Task: In the  document registry.pdf Use the feature 'and check spelling and grammer' Change font style of header to '18' Select the body of letter and change paragraph spacing to  Double
Action: Mouse moved to (286, 389)
Screenshot: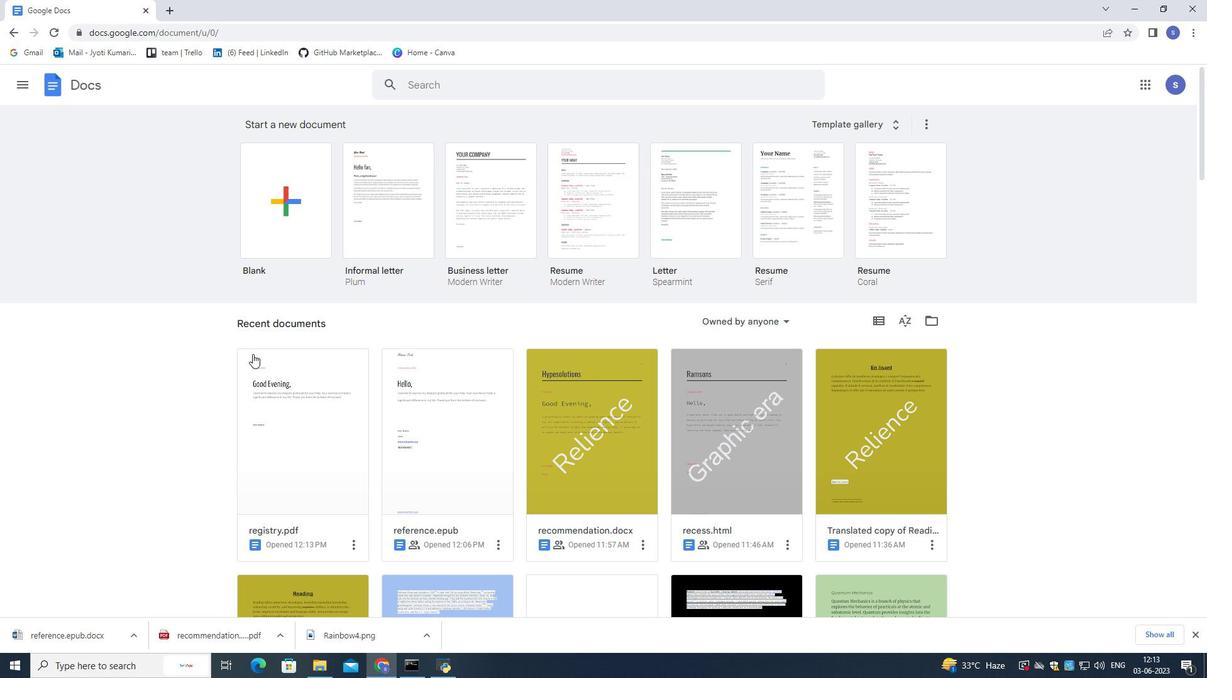 
Action: Mouse pressed left at (286, 389)
Screenshot: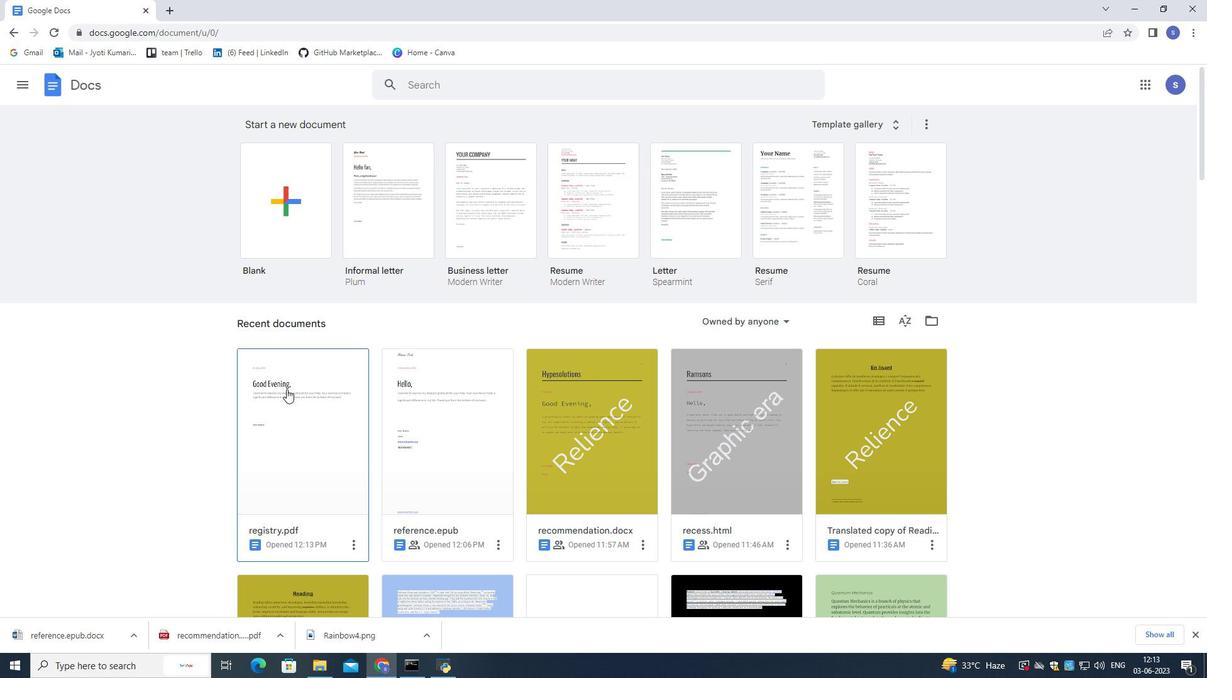 
Action: Mouse moved to (287, 389)
Screenshot: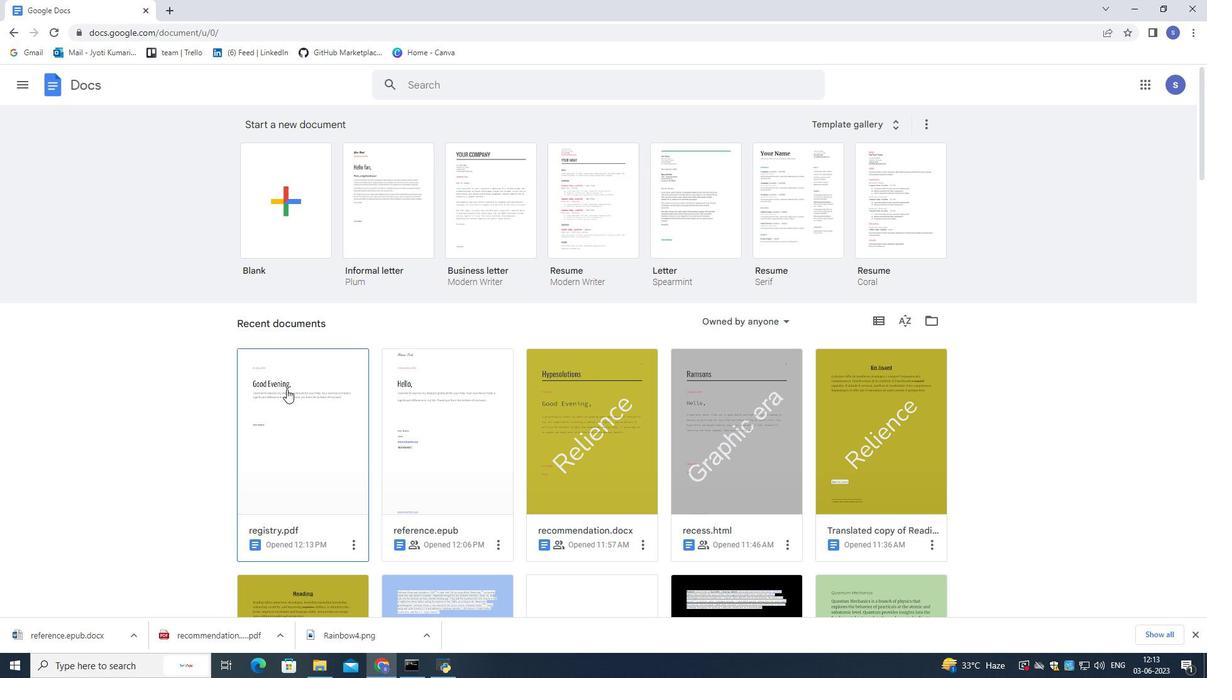 
Action: Mouse pressed left at (287, 389)
Screenshot: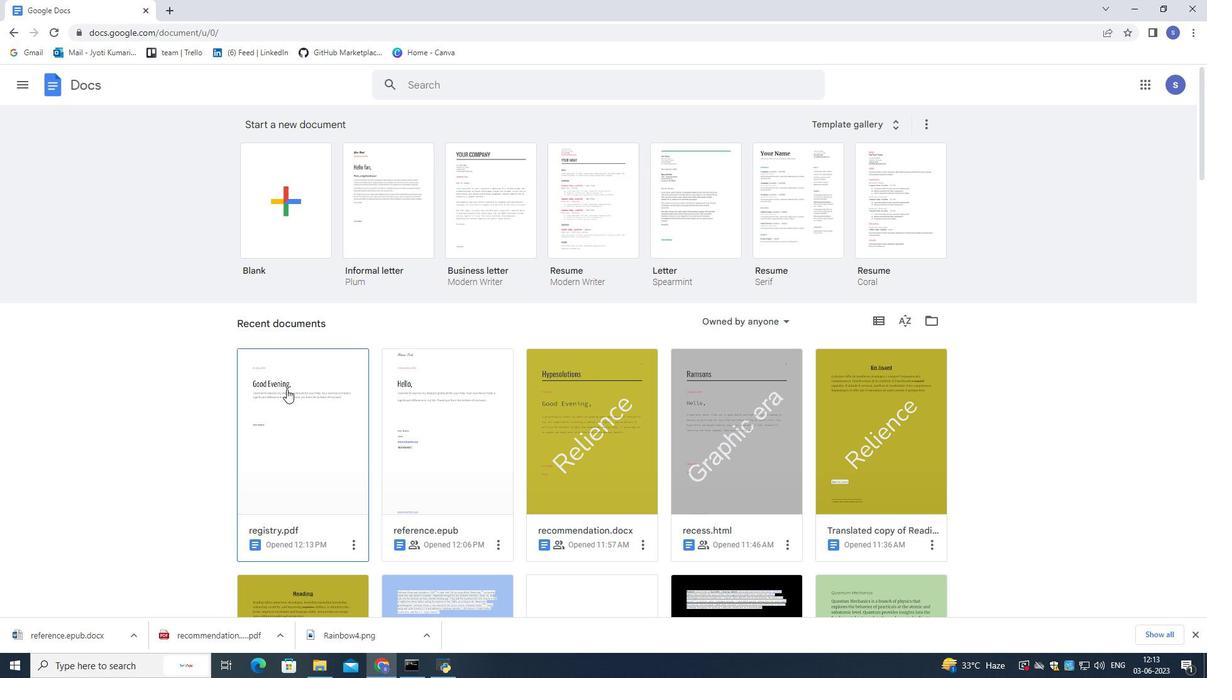 
Action: Mouse moved to (203, 94)
Screenshot: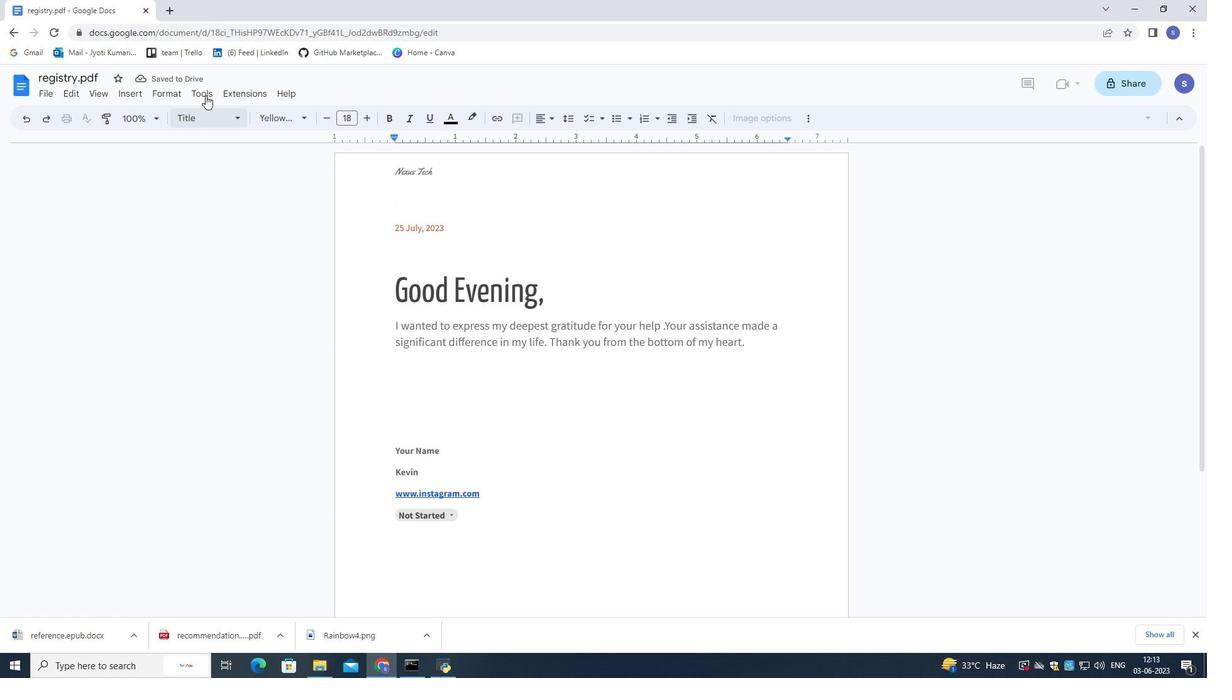 
Action: Mouse pressed left at (203, 94)
Screenshot: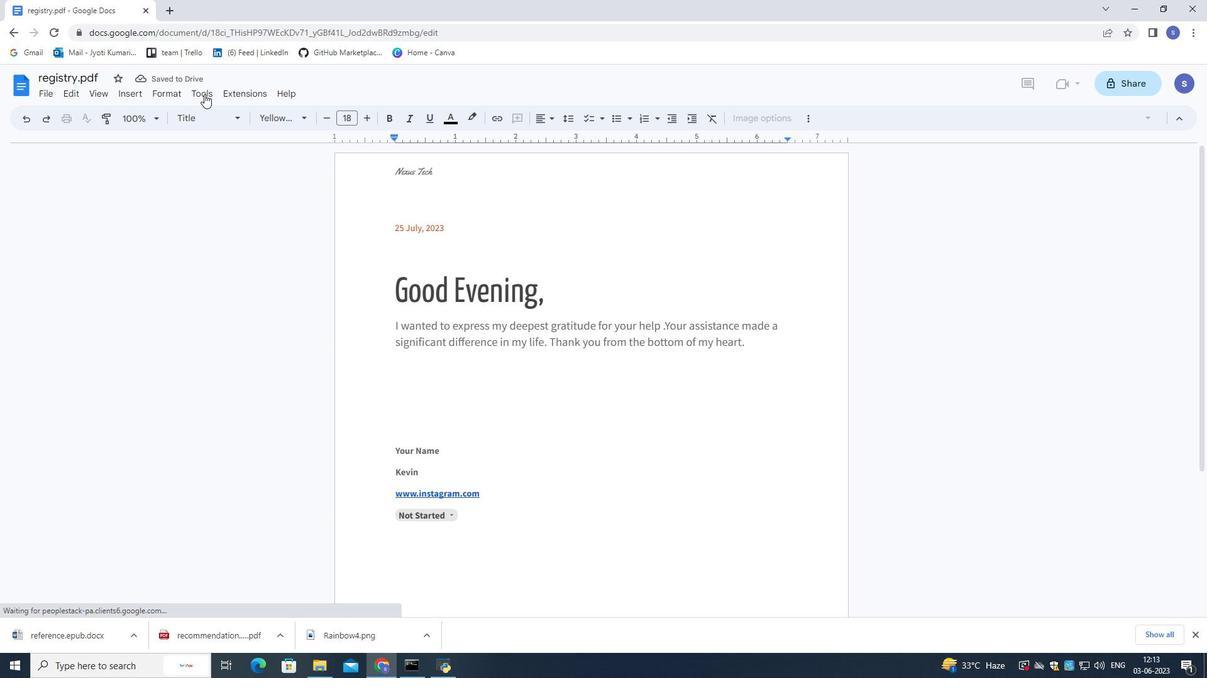 
Action: Mouse moved to (399, 110)
Screenshot: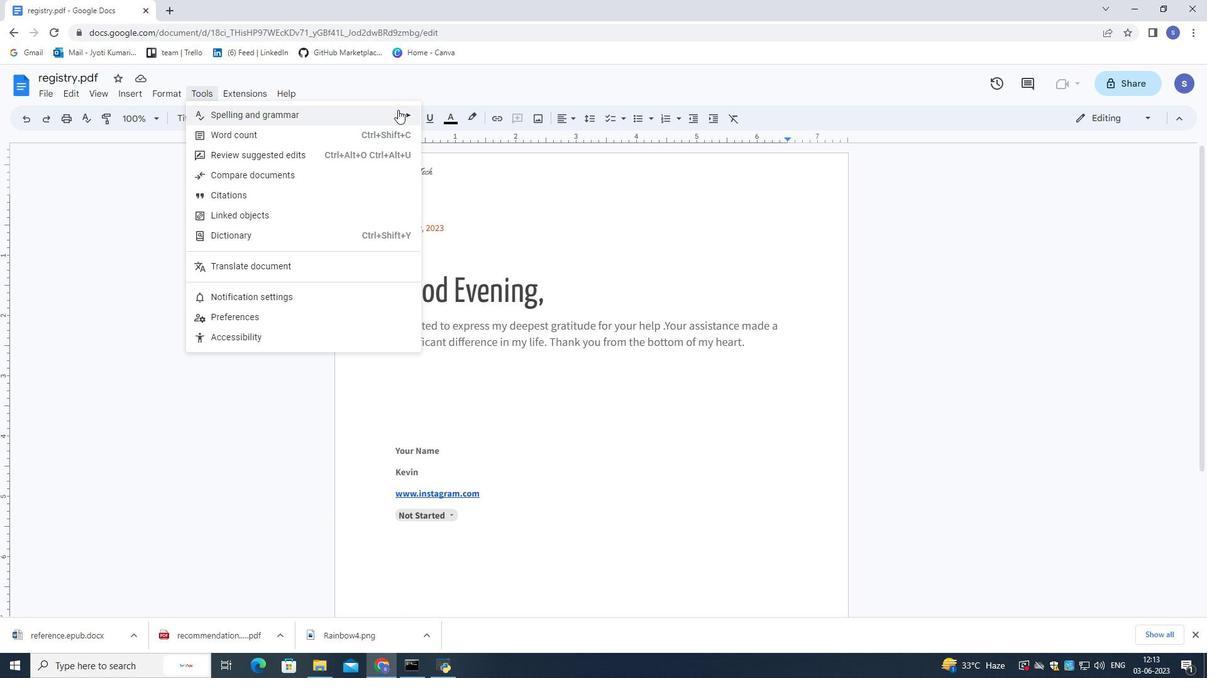
Action: Mouse pressed left at (399, 110)
Screenshot: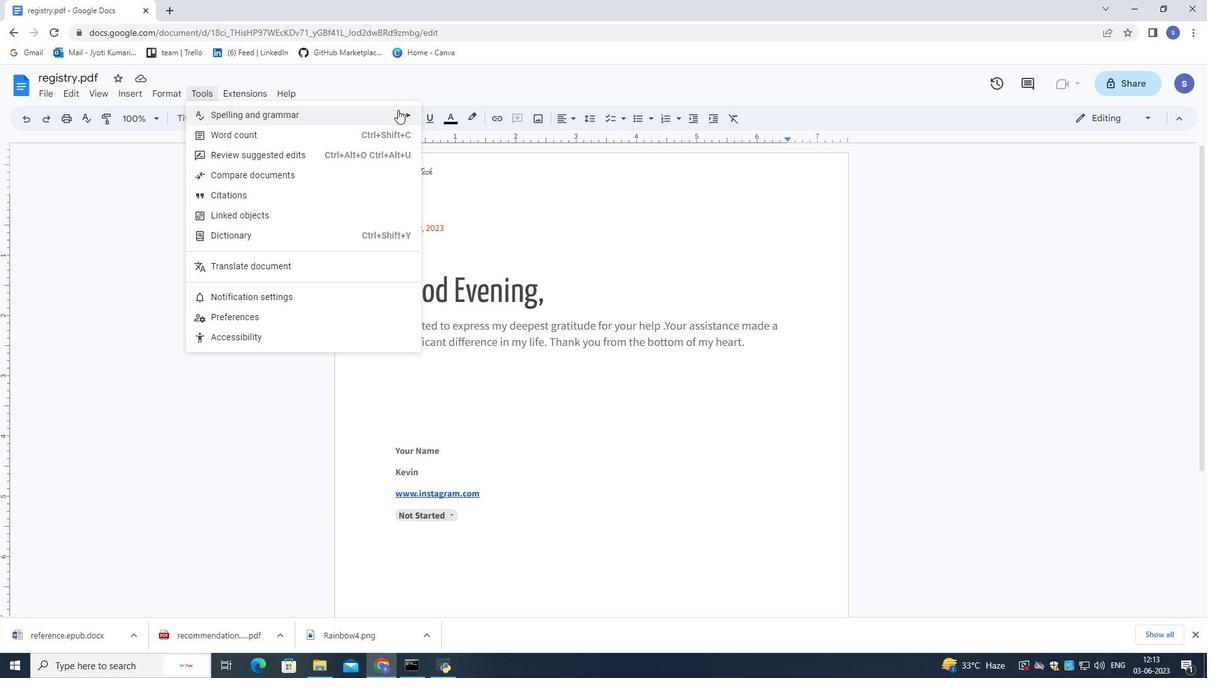 
Action: Mouse moved to (452, 118)
Screenshot: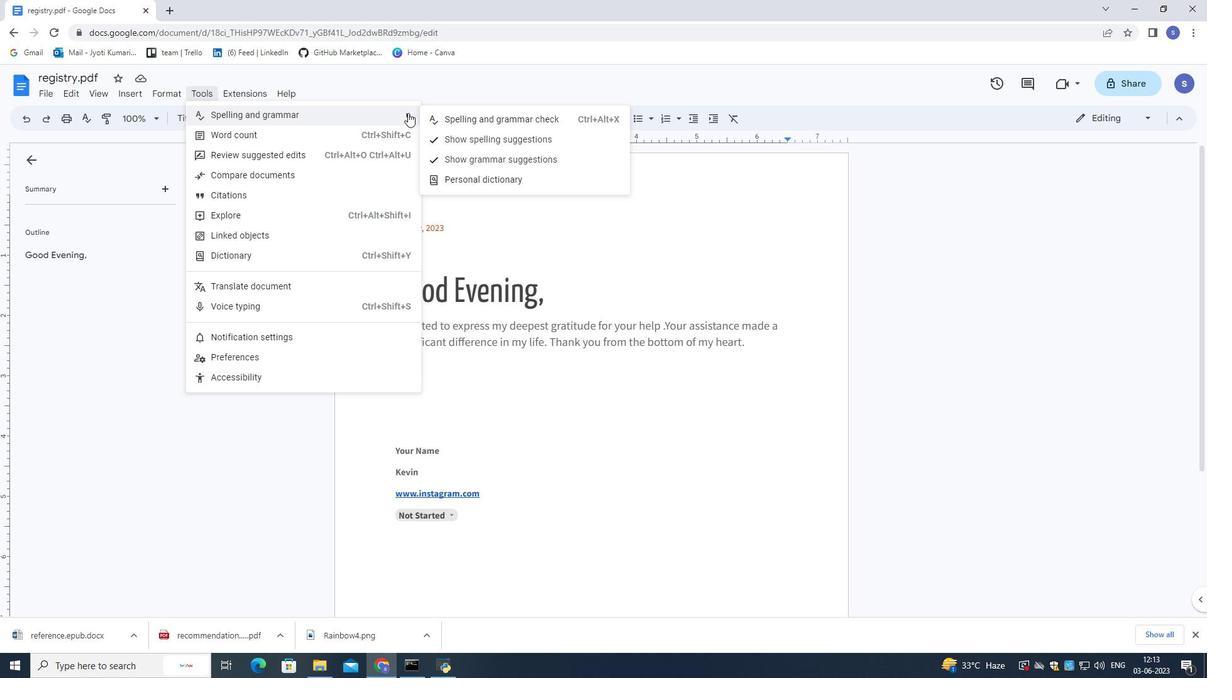 
Action: Mouse pressed left at (452, 118)
Screenshot: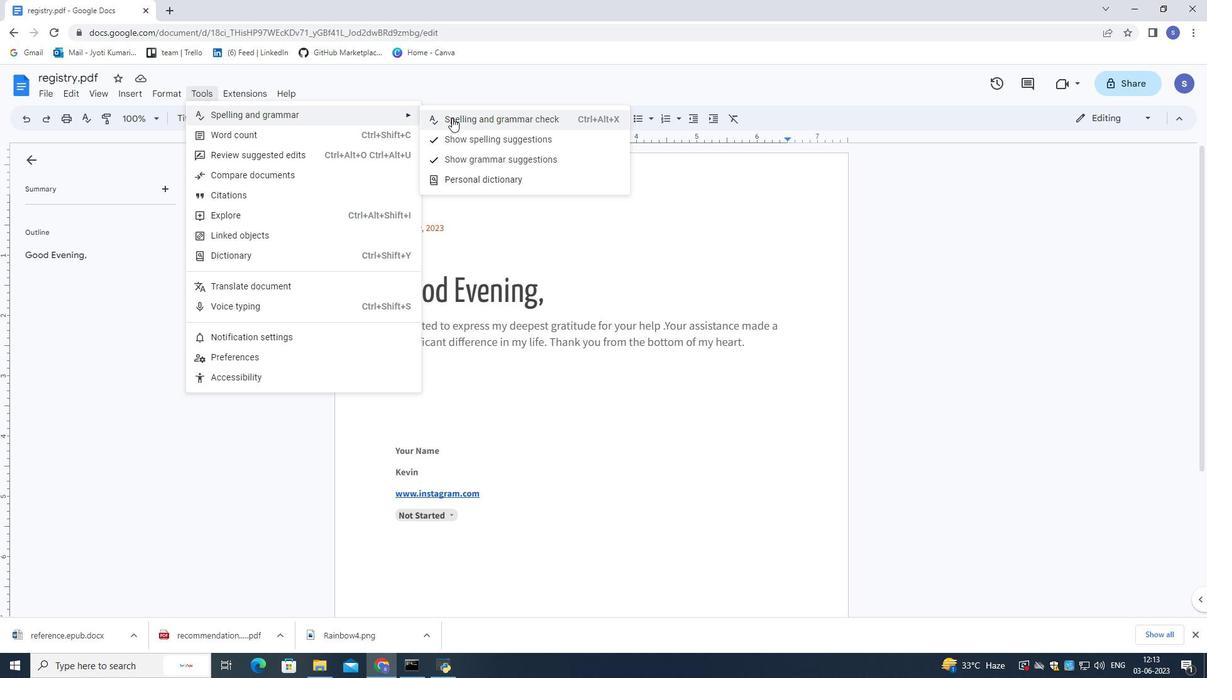 
Action: Mouse moved to (442, 173)
Screenshot: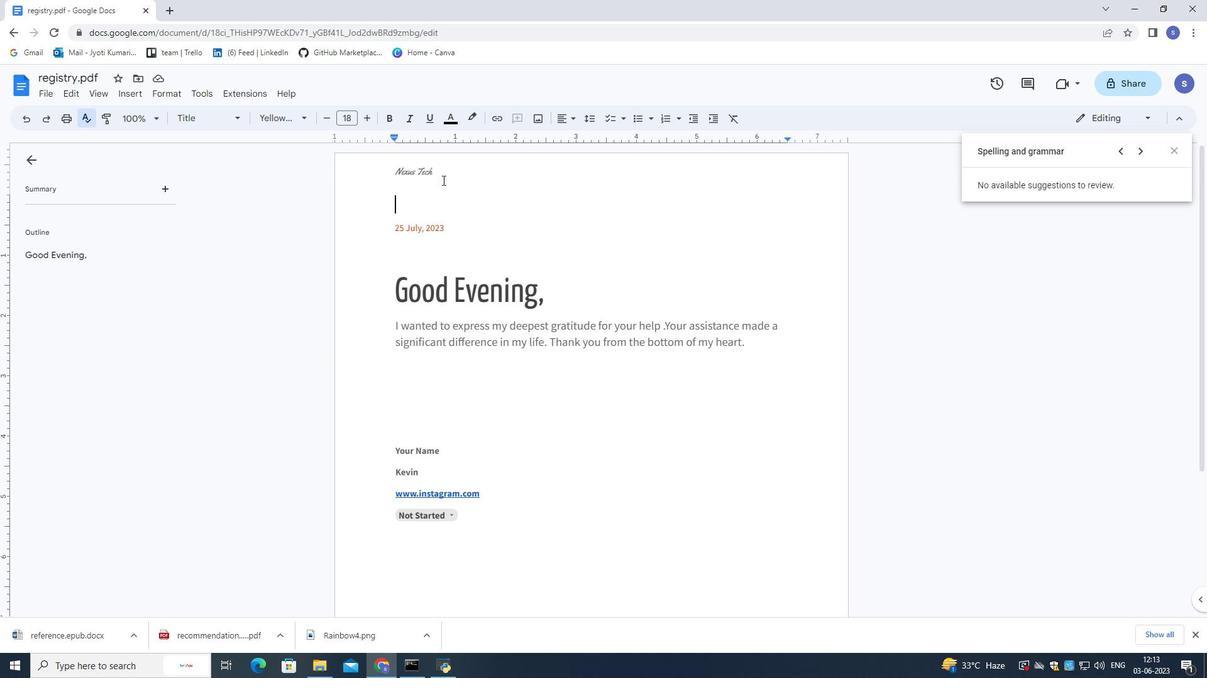 
Action: Mouse pressed left at (442, 173)
Screenshot: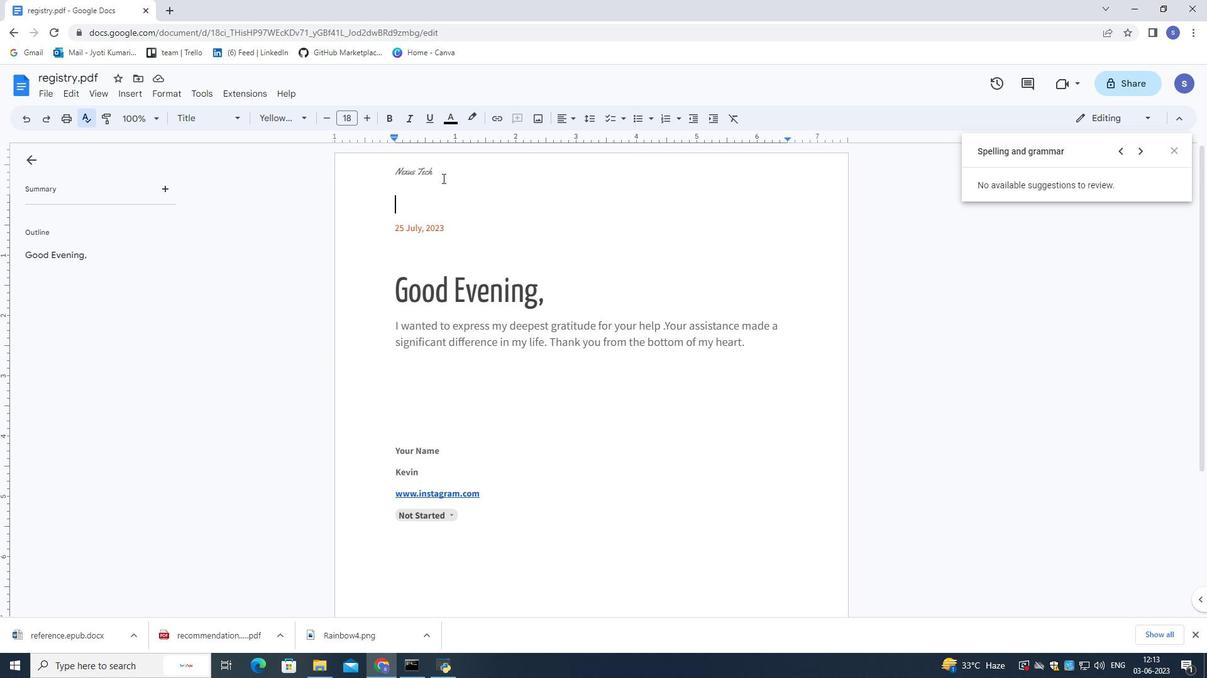 
Action: Mouse pressed left at (442, 173)
Screenshot: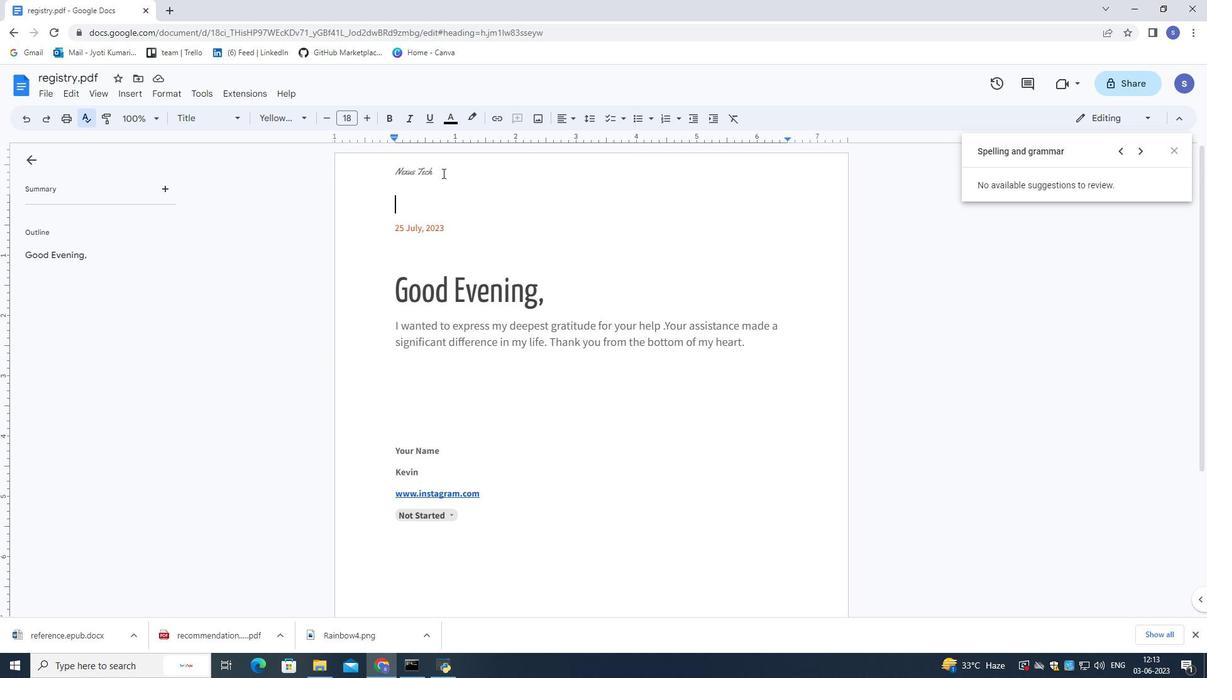 
Action: Mouse pressed left at (442, 173)
Screenshot: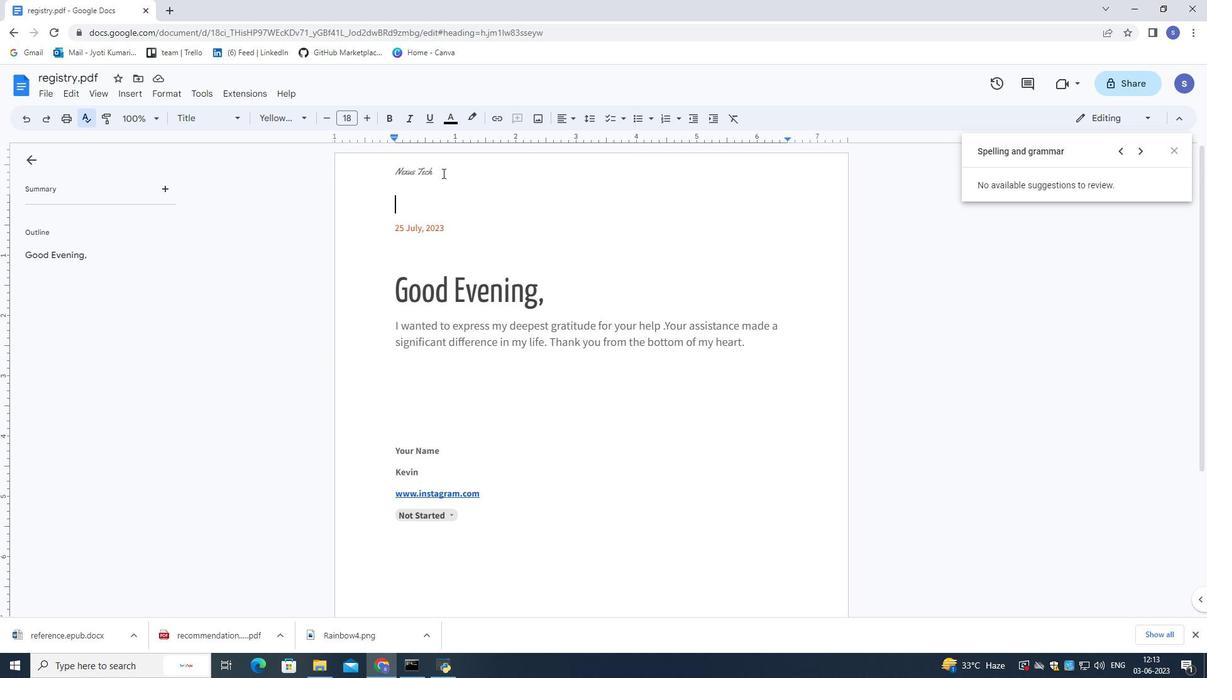 
Action: Mouse pressed left at (442, 173)
Screenshot: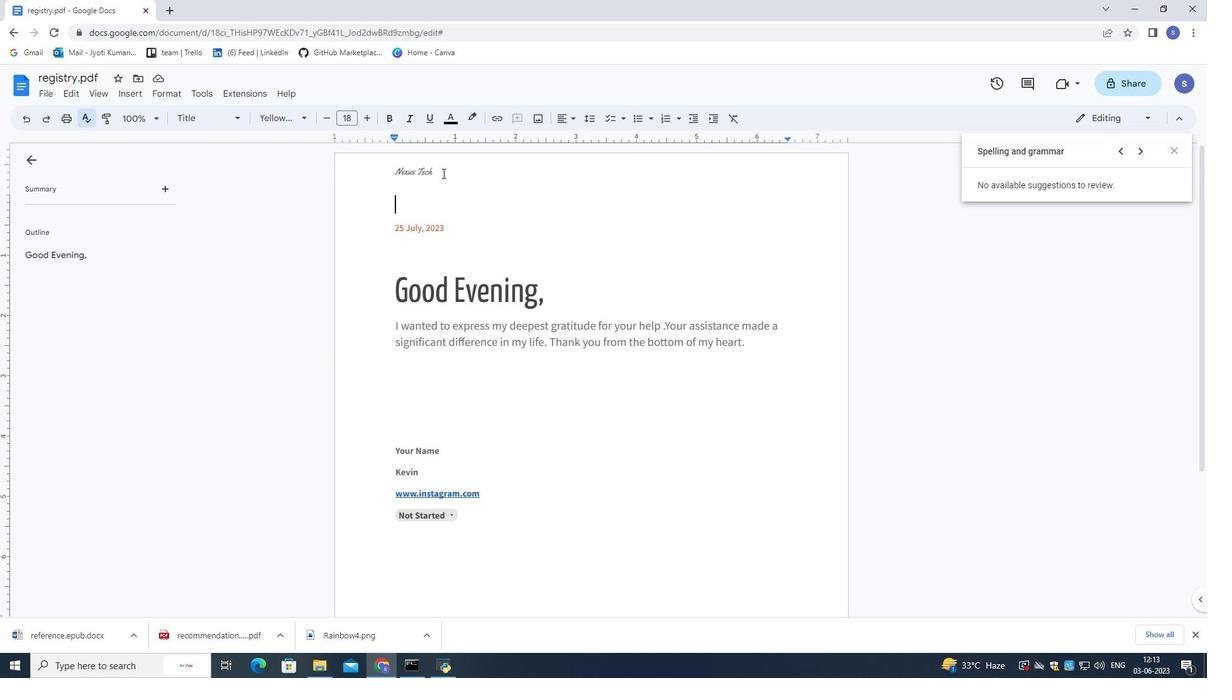 
Action: Mouse pressed left at (442, 173)
Screenshot: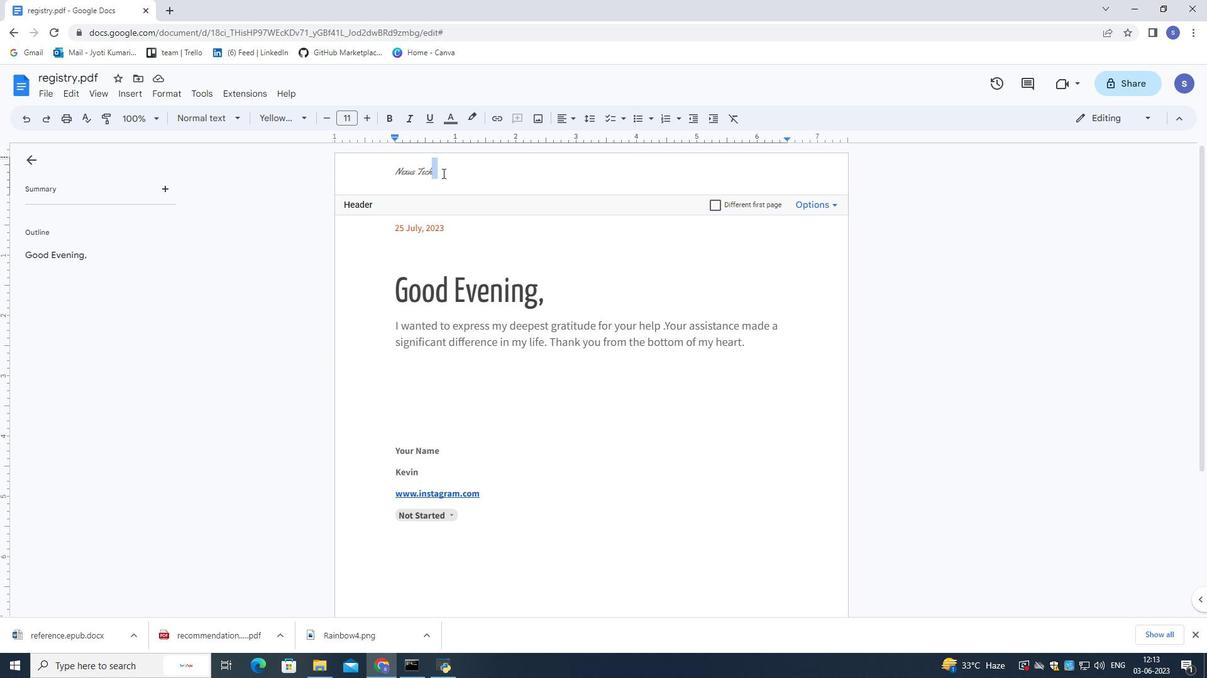 
Action: Mouse moved to (369, 116)
Screenshot: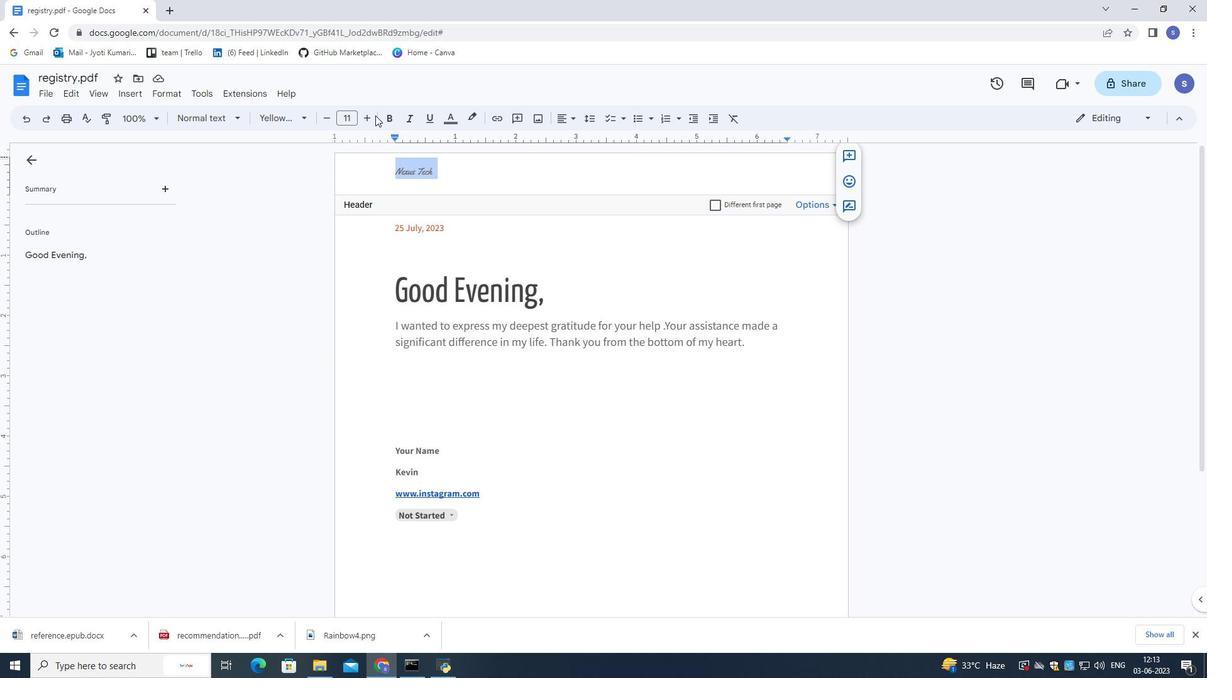 
Action: Mouse pressed left at (369, 116)
Screenshot: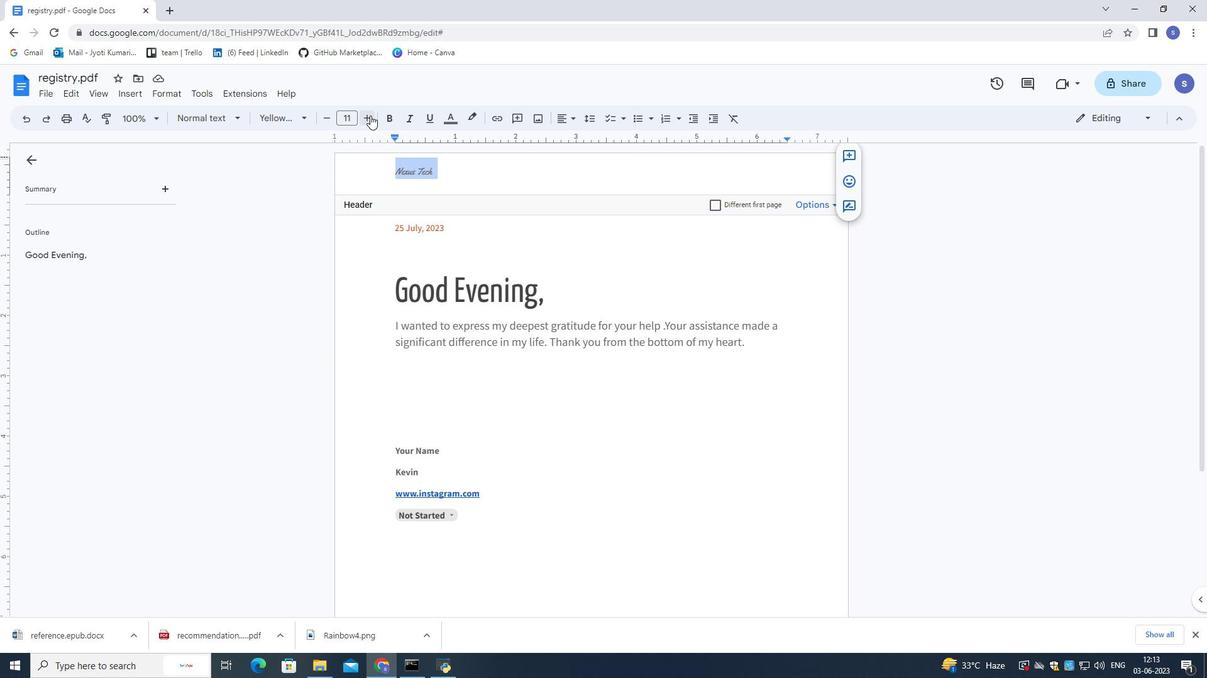 
Action: Mouse pressed left at (369, 116)
Screenshot: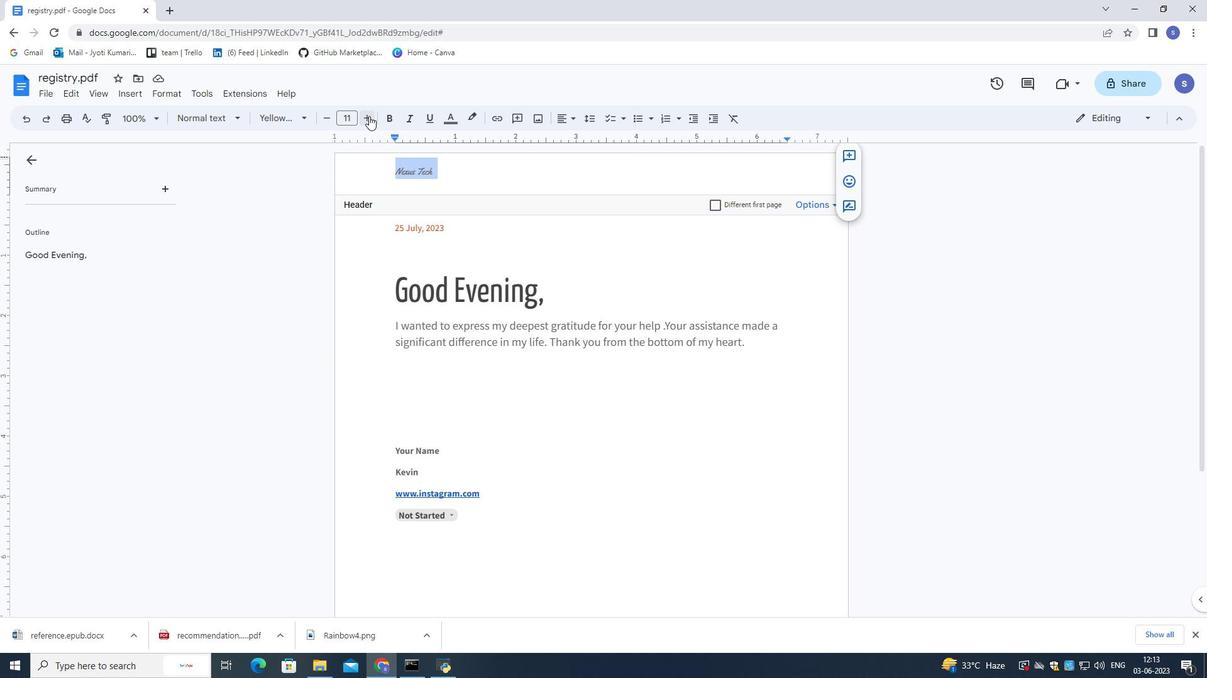 
Action: Mouse pressed left at (369, 116)
Screenshot: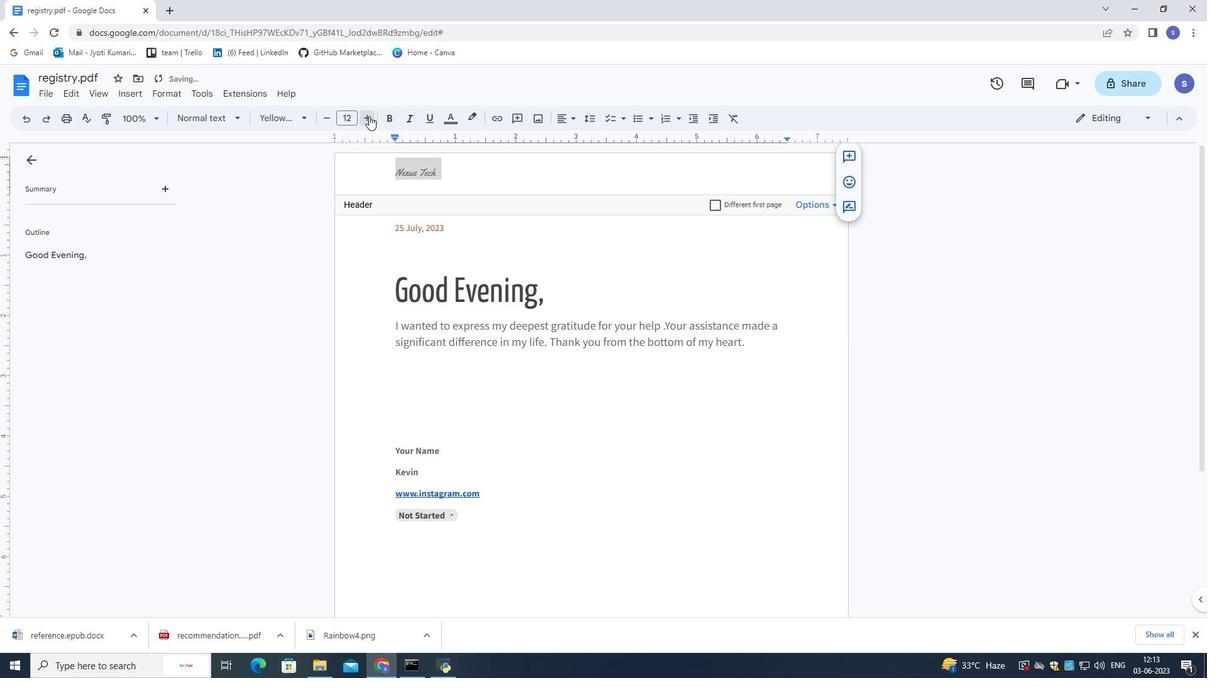 
Action: Mouse pressed left at (369, 116)
Screenshot: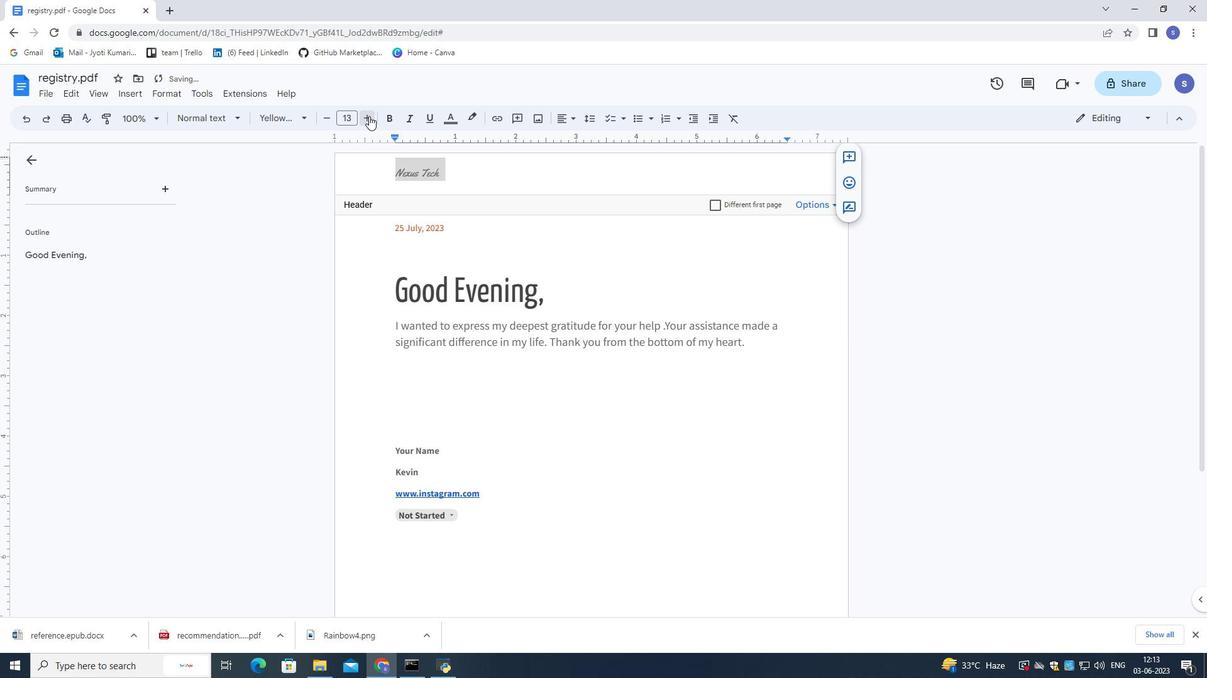 
Action: Mouse pressed left at (369, 116)
Screenshot: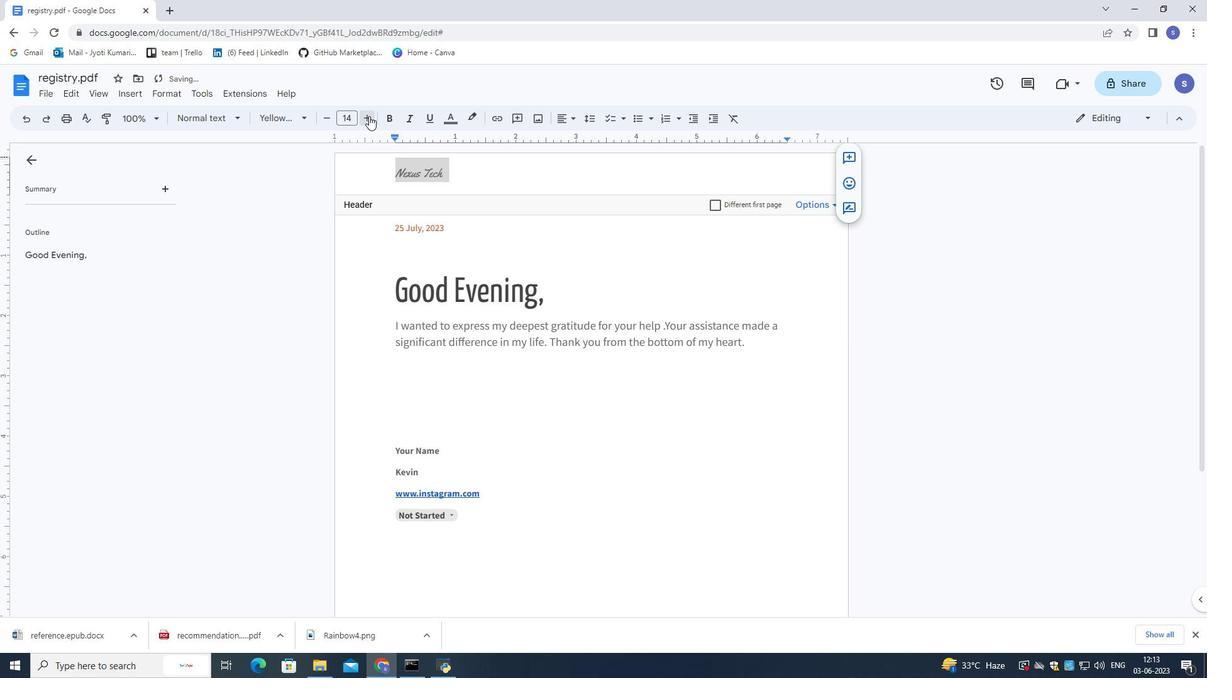 
Action: Mouse pressed left at (369, 116)
Screenshot: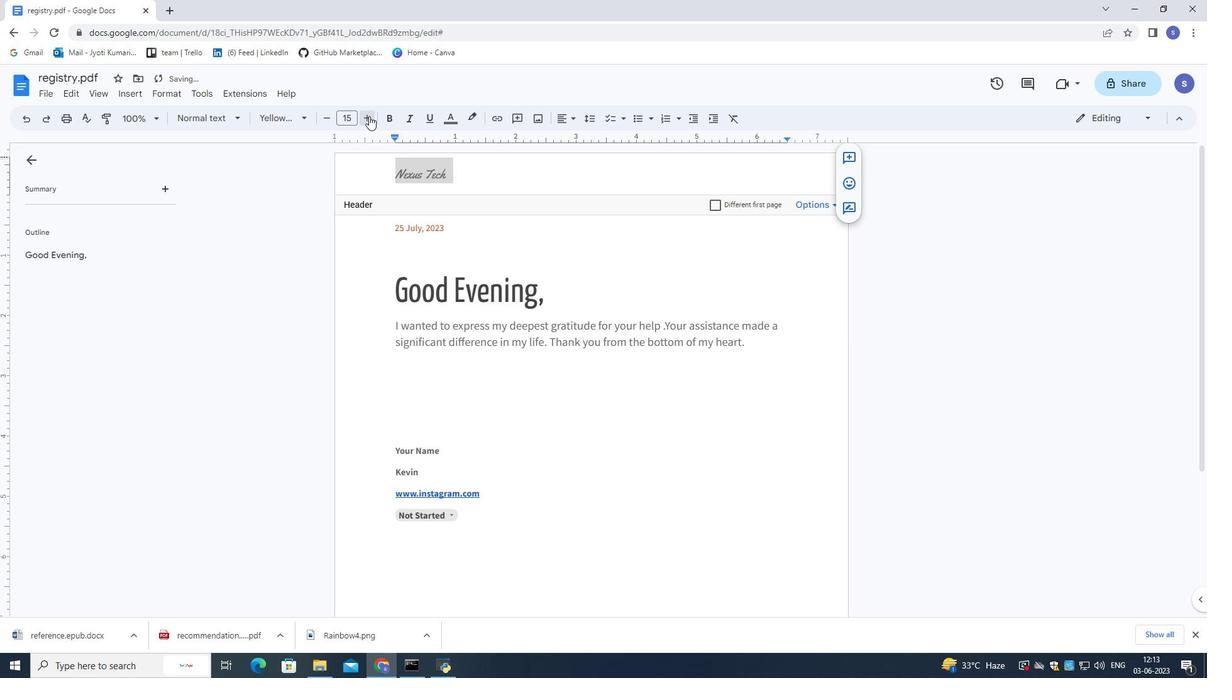 
Action: Mouse pressed left at (369, 116)
Screenshot: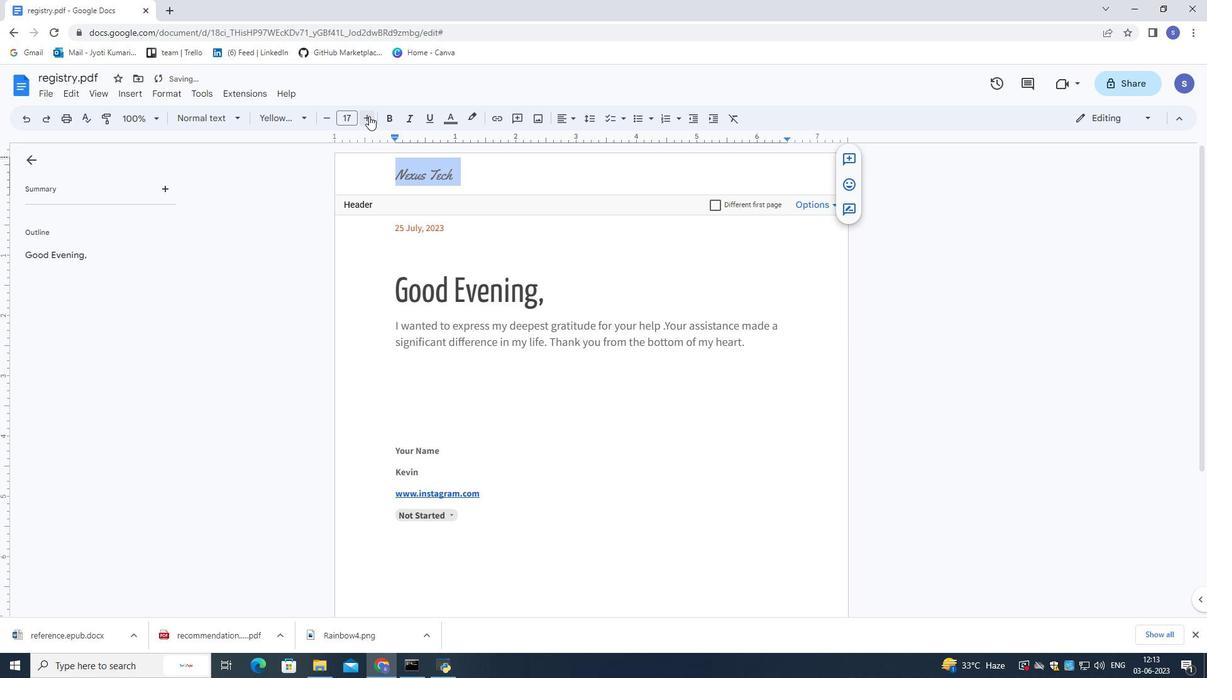 
Action: Mouse moved to (750, 343)
Screenshot: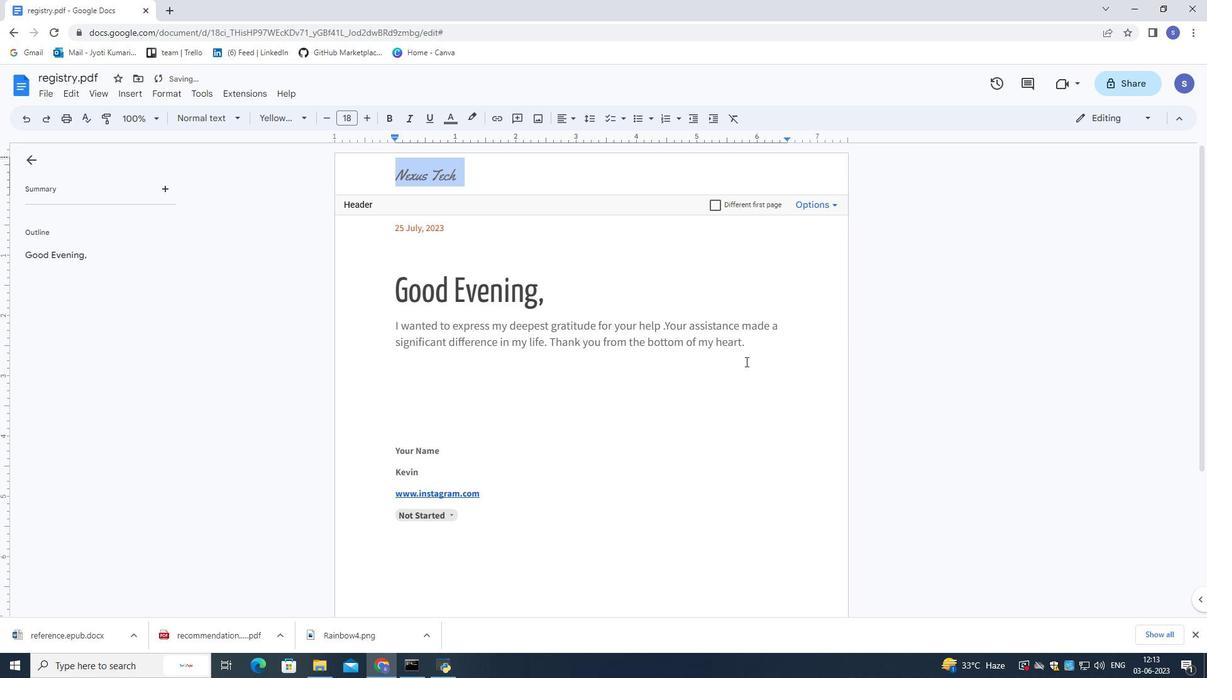 
Action: Mouse pressed left at (750, 343)
Screenshot: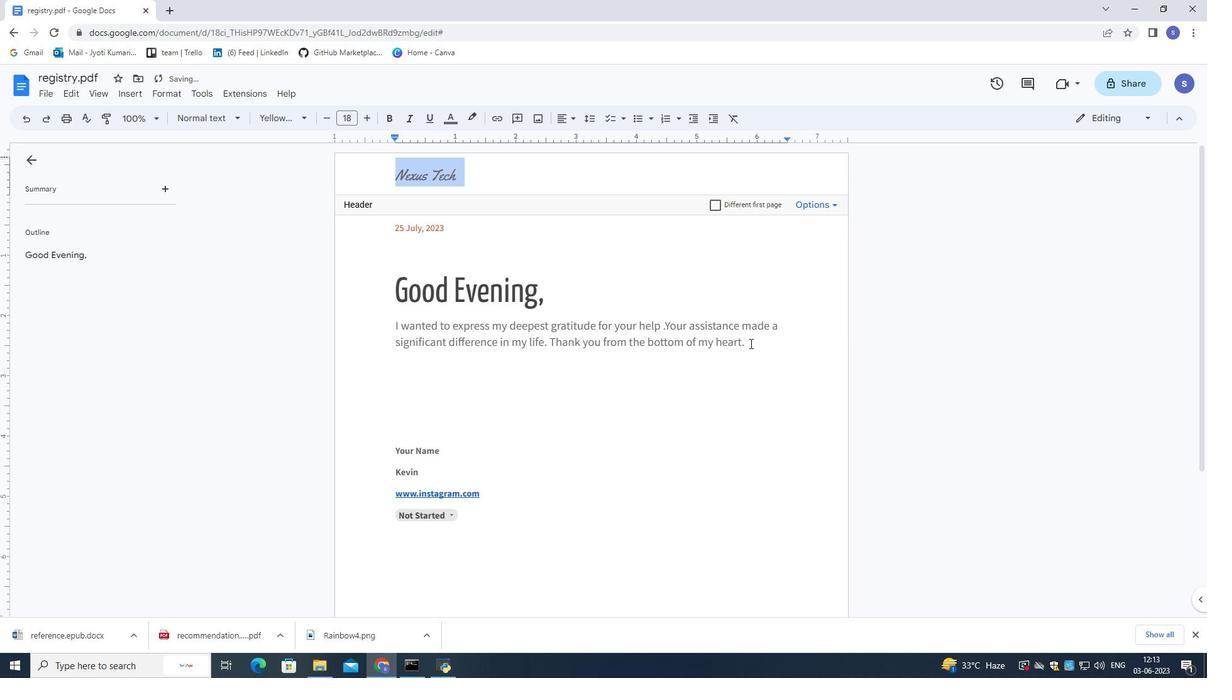 
Action: Mouse moved to (596, 119)
Screenshot: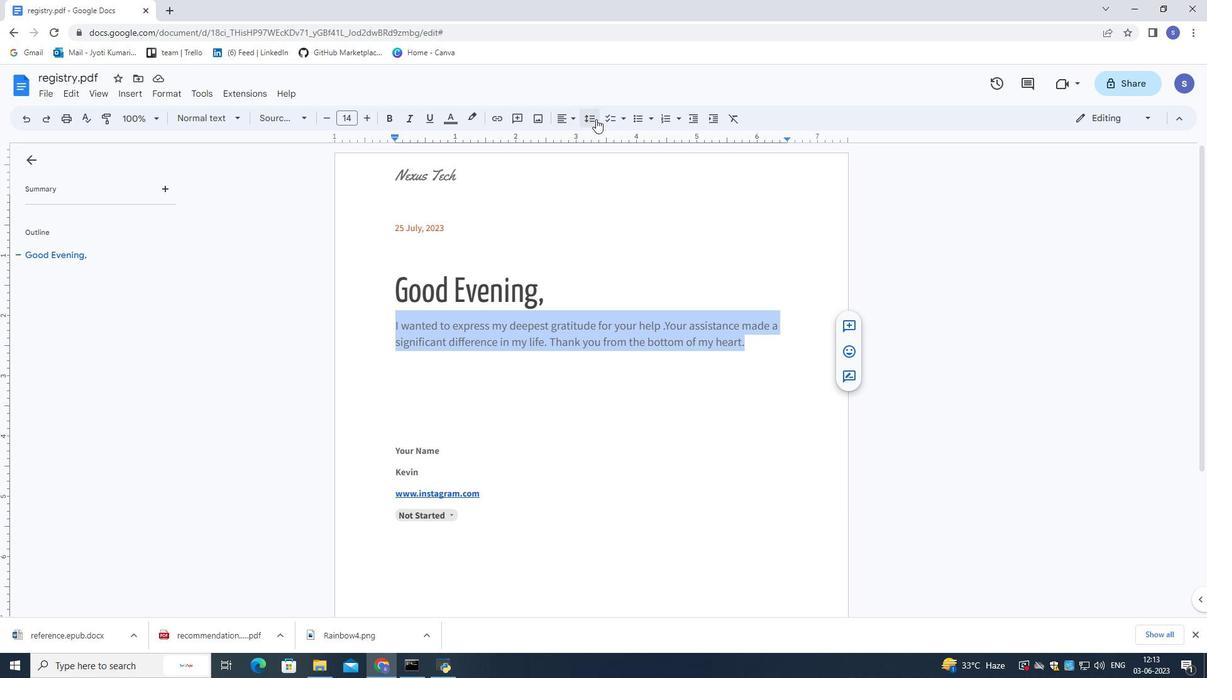 
Action: Mouse pressed left at (596, 119)
Screenshot: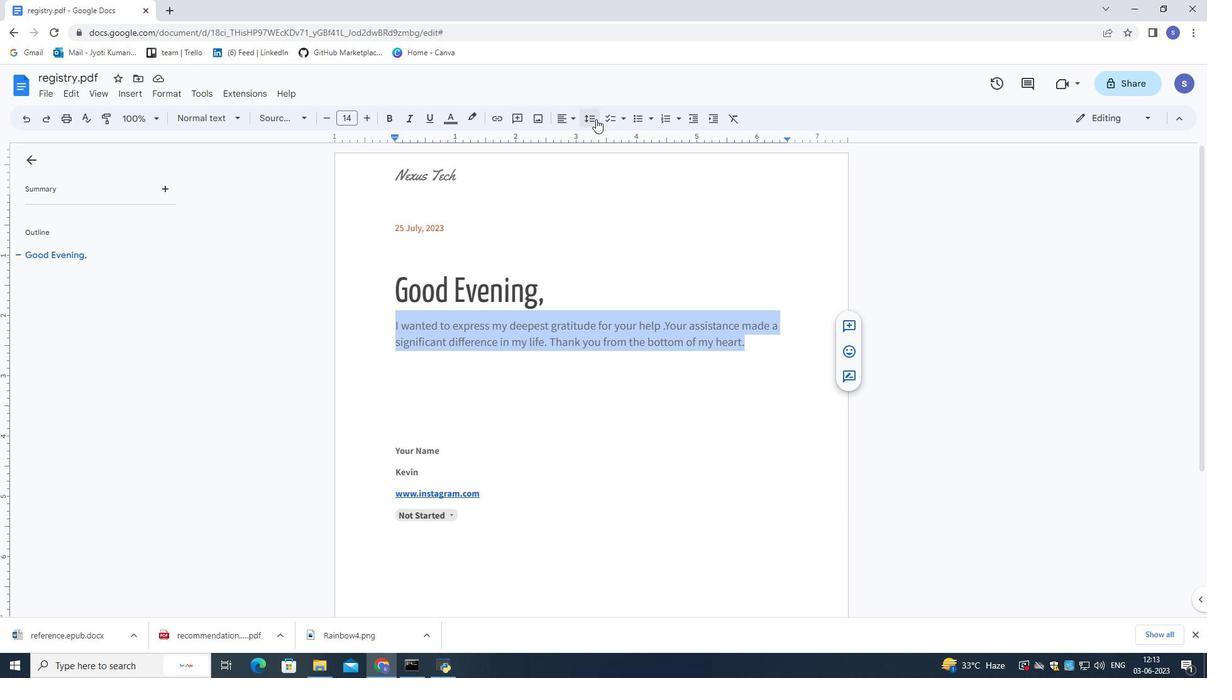 
Action: Mouse moved to (606, 198)
Screenshot: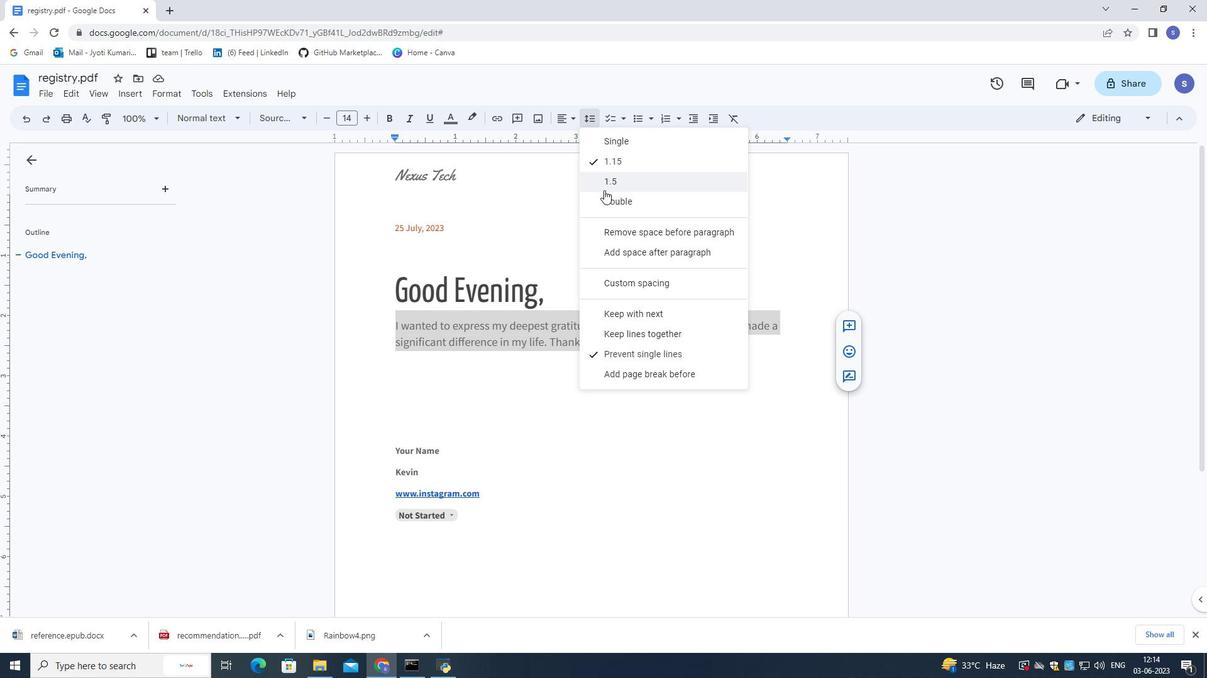 
Action: Mouse pressed left at (606, 198)
Screenshot: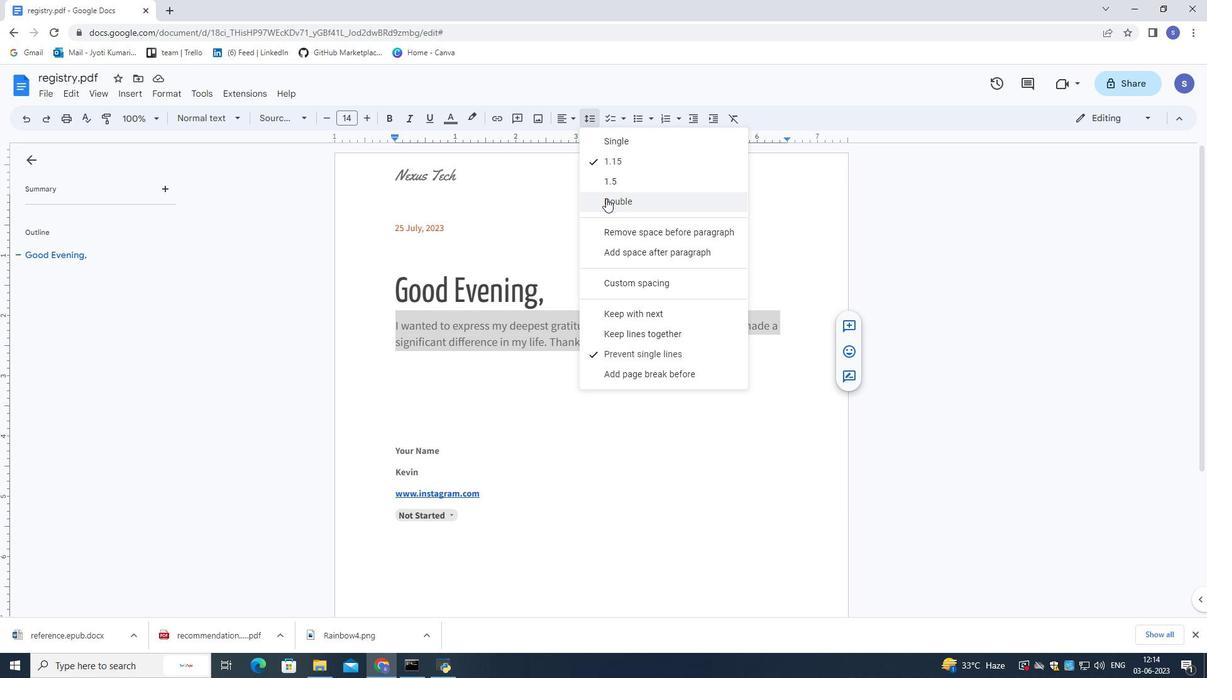 
Action: Mouse moved to (591, 252)
Screenshot: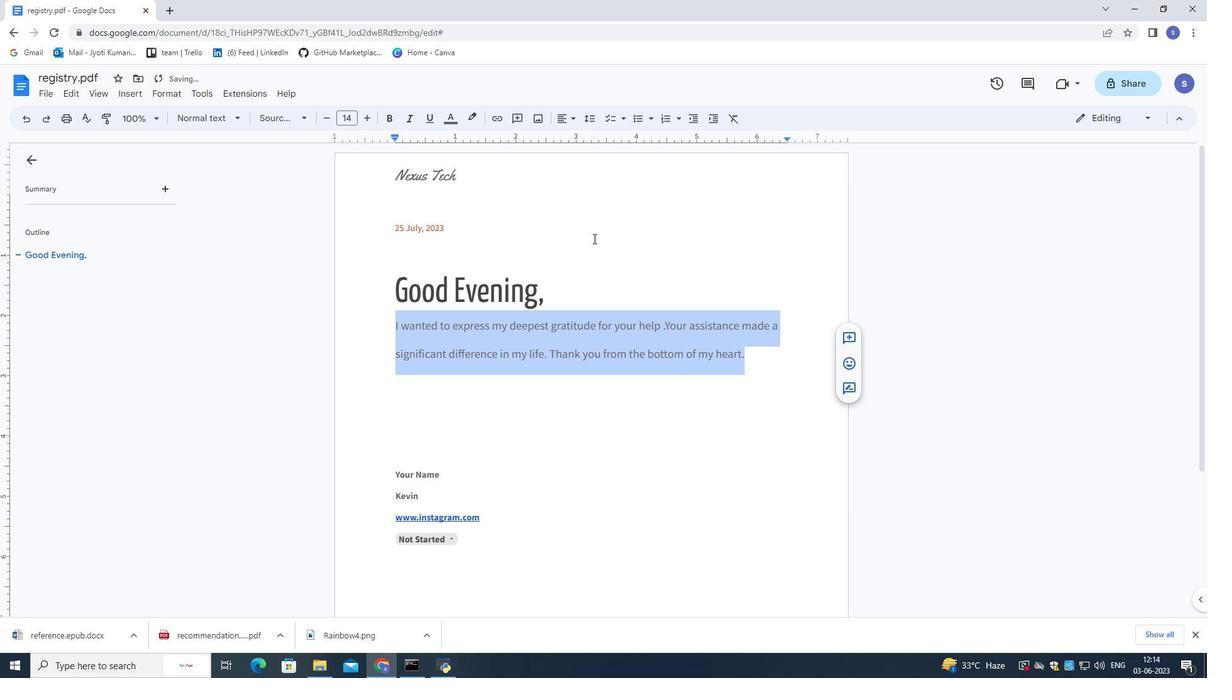 
Action: Mouse pressed left at (591, 252)
Screenshot: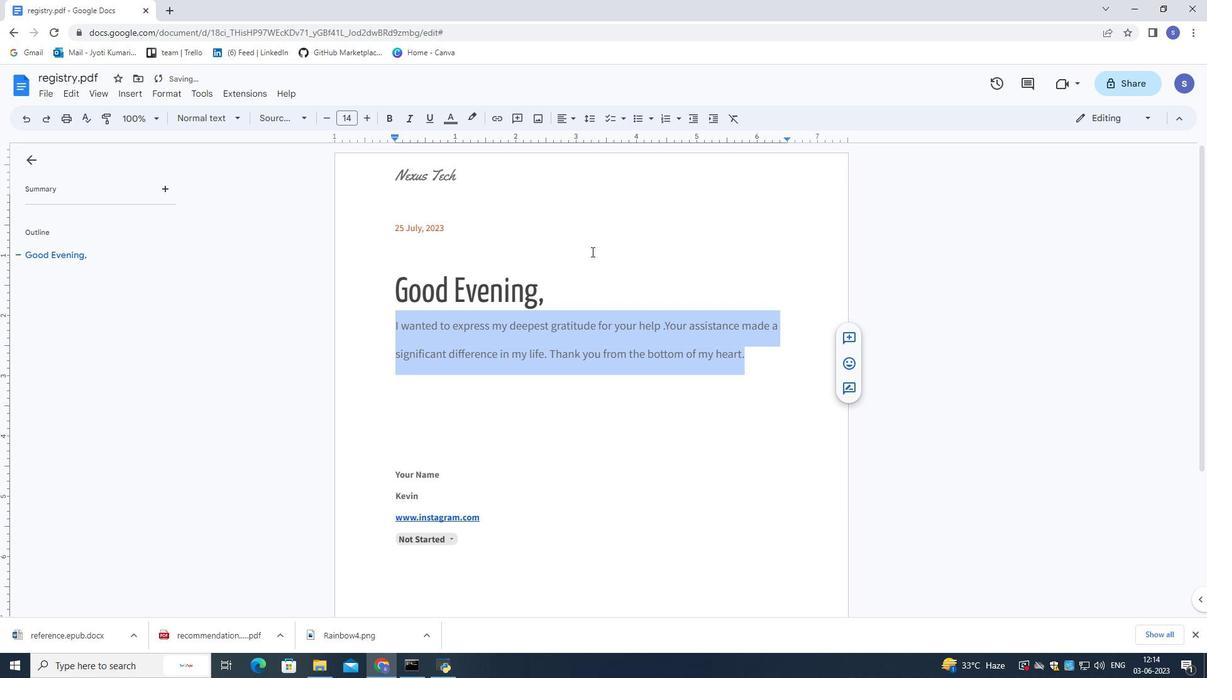 
